 Task: Refresh the extension tab.
Action: Mouse moved to (34, 582)
Screenshot: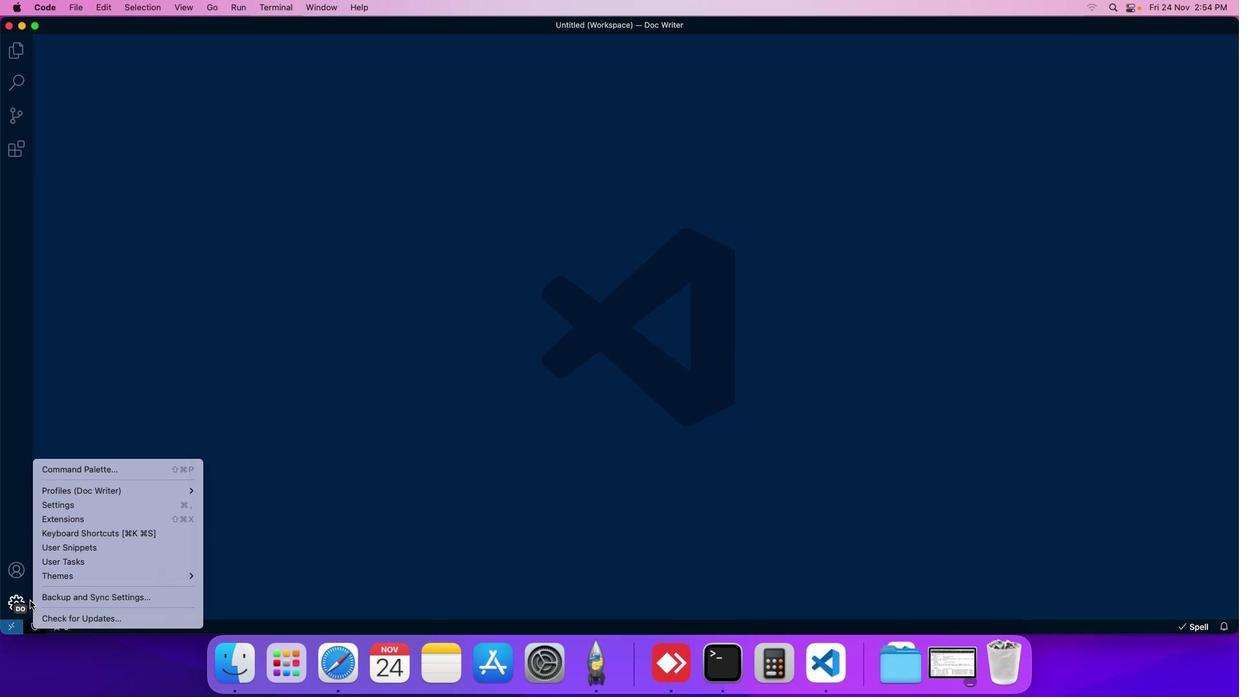 
Action: Mouse pressed left at (34, 582)
Screenshot: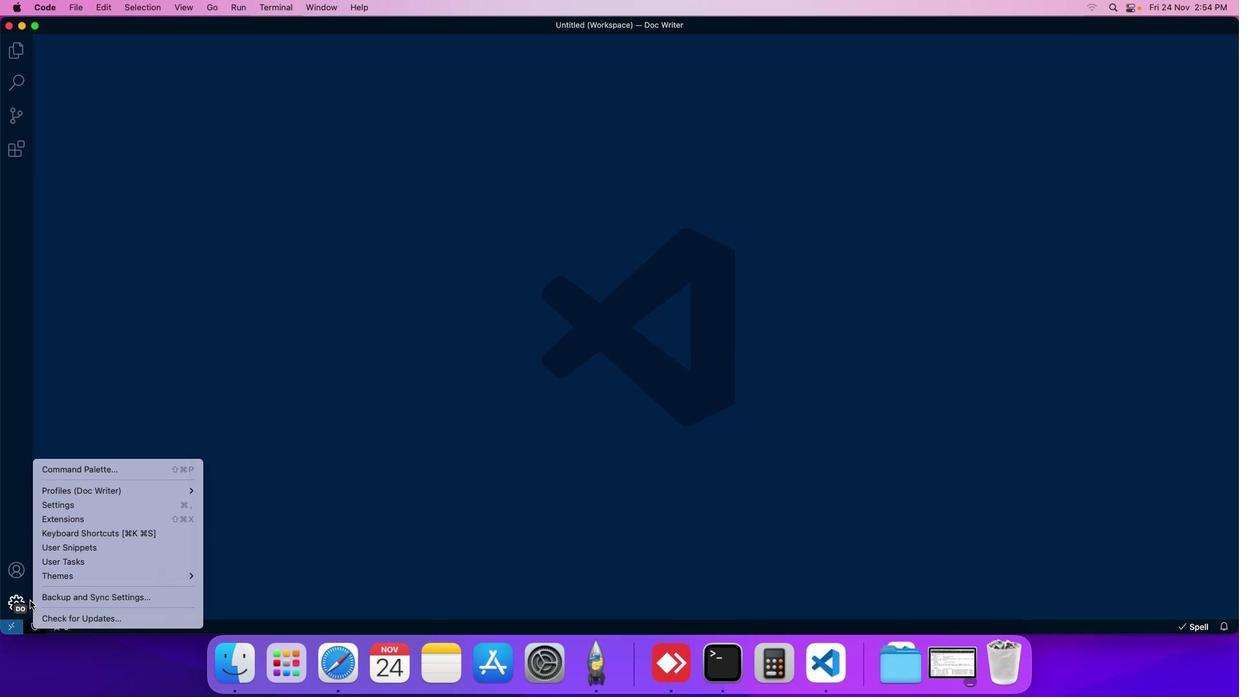 
Action: Mouse moved to (74, 504)
Screenshot: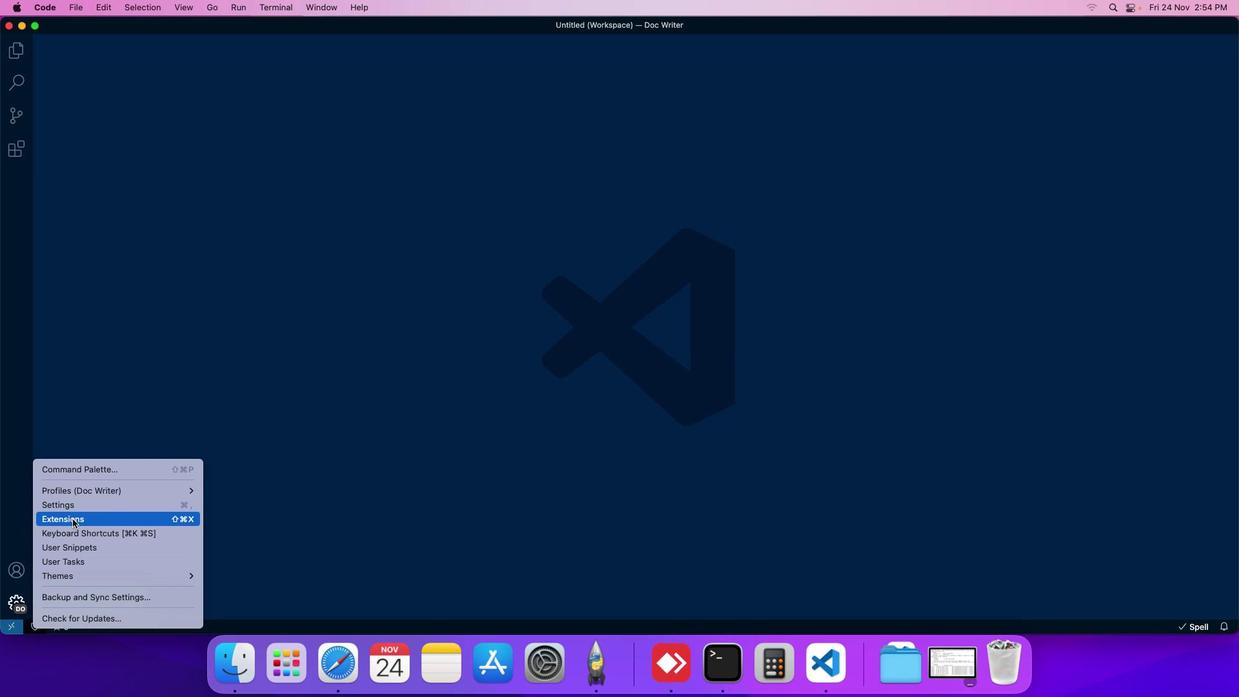 
Action: Mouse pressed left at (74, 504)
Screenshot: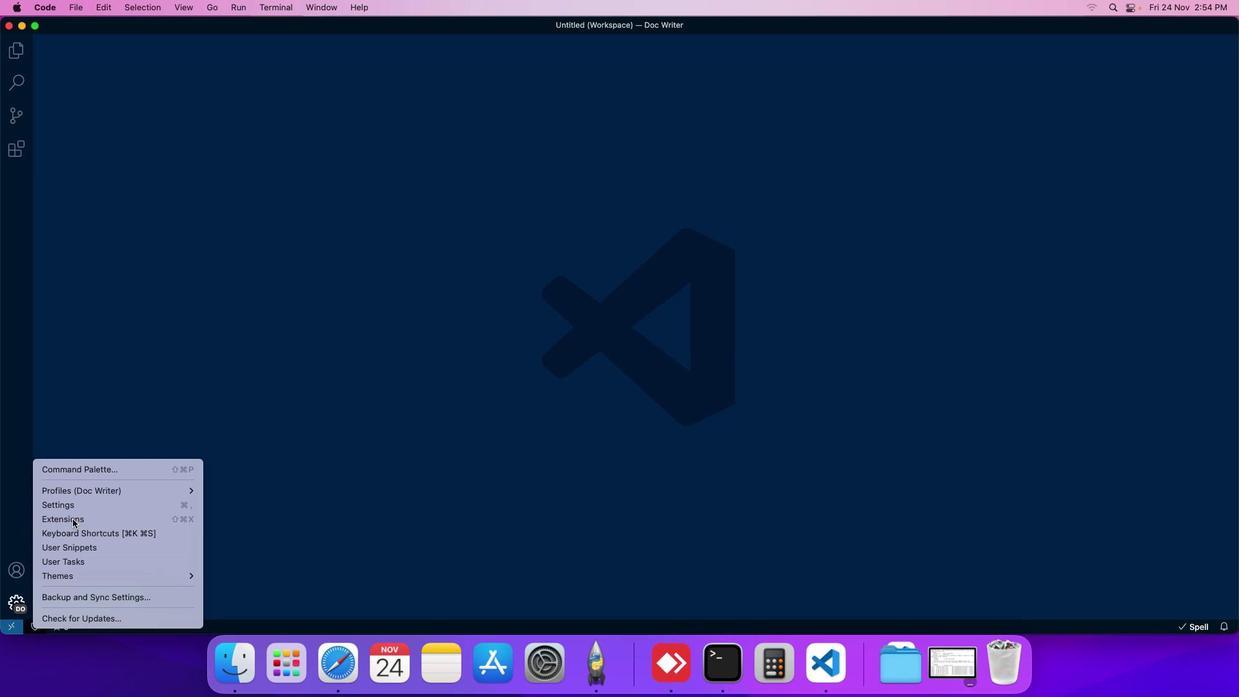 
Action: Mouse moved to (156, 45)
Screenshot: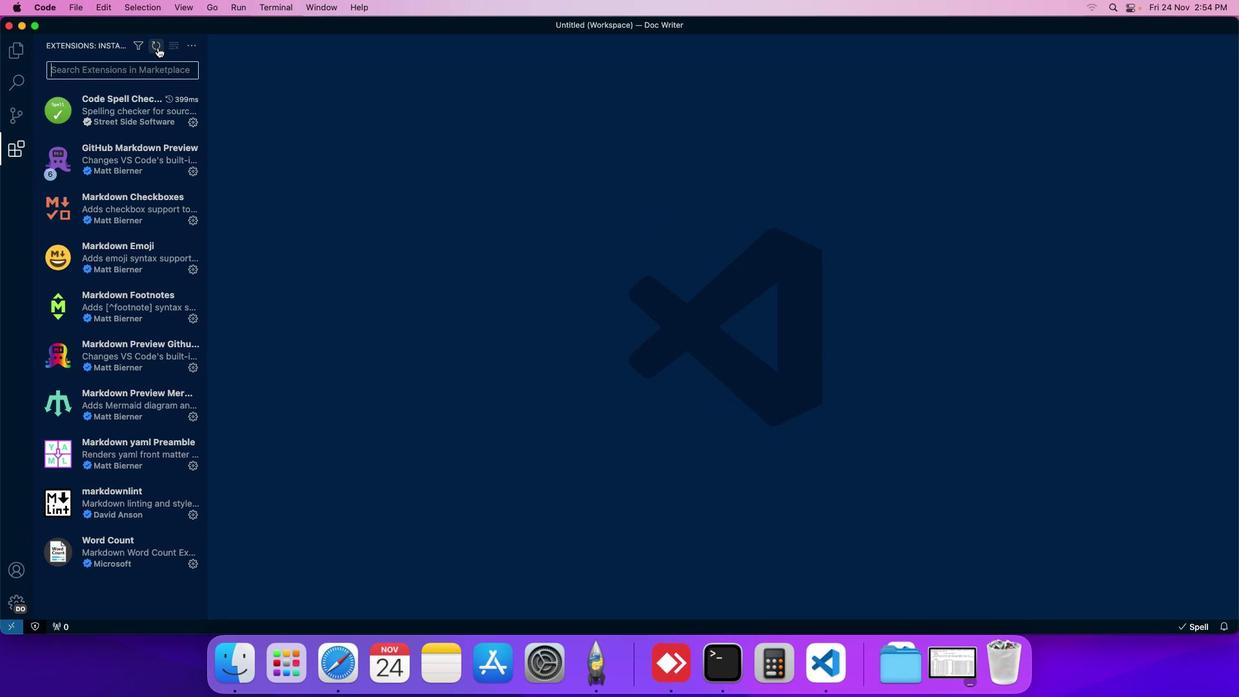 
Action: Mouse pressed left at (156, 45)
Screenshot: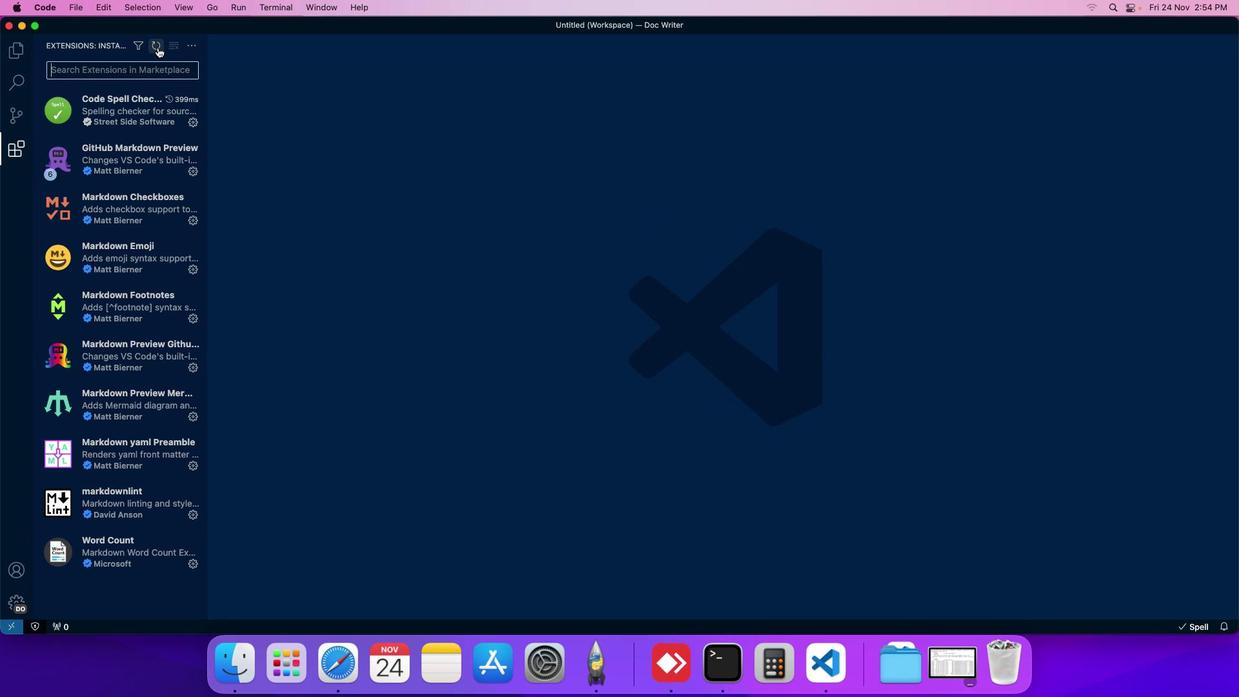 
Action: Mouse moved to (149, 66)
Screenshot: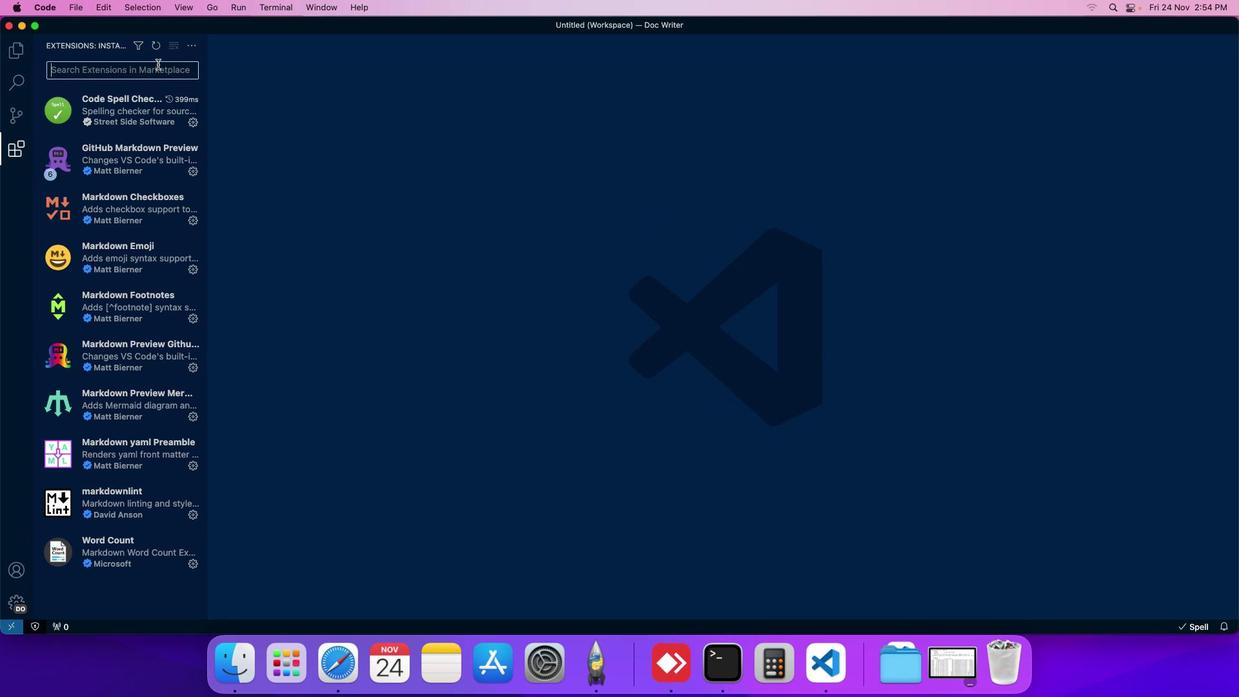 
